 Task: Use the formula "MAKEARRAY" in spreadsheet "Project portfolio".
Action: Mouse pressed left at (797, 416)
Screenshot: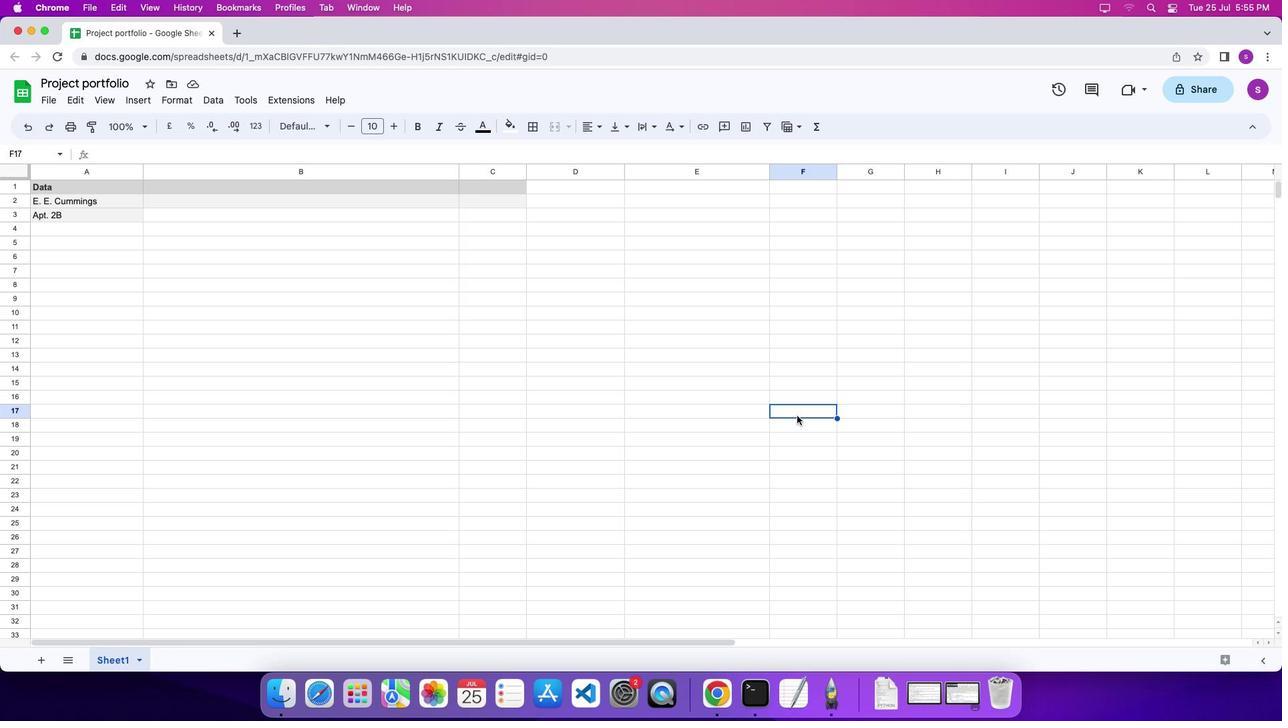 
Action: Mouse moved to (801, 239)
Screenshot: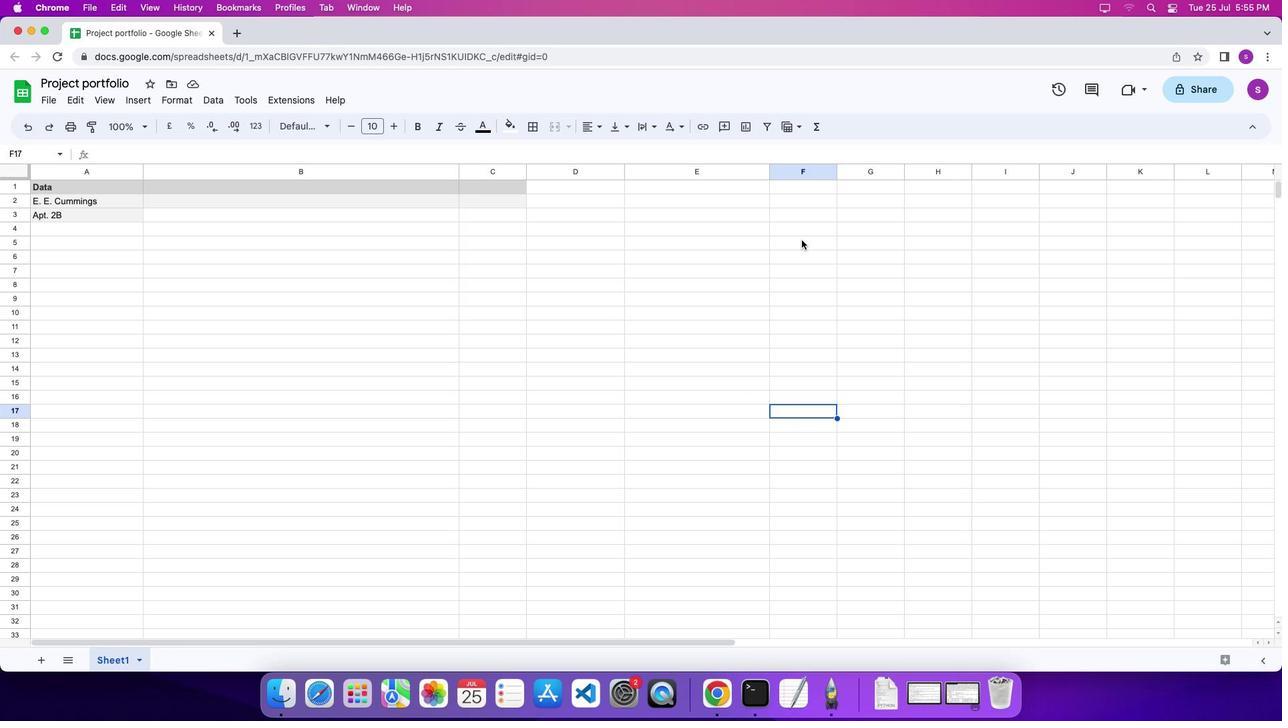 
Action: Mouse pressed left at (801, 239)
Screenshot: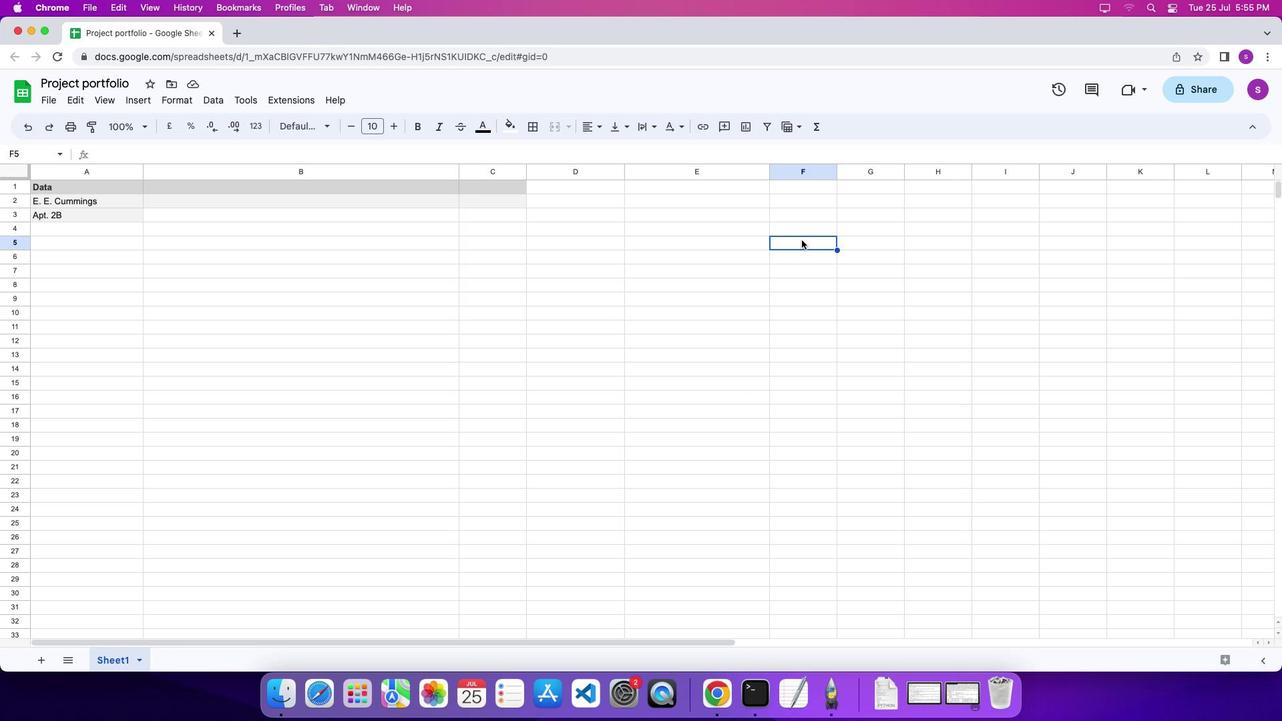 
Action: Key pressed '='
Screenshot: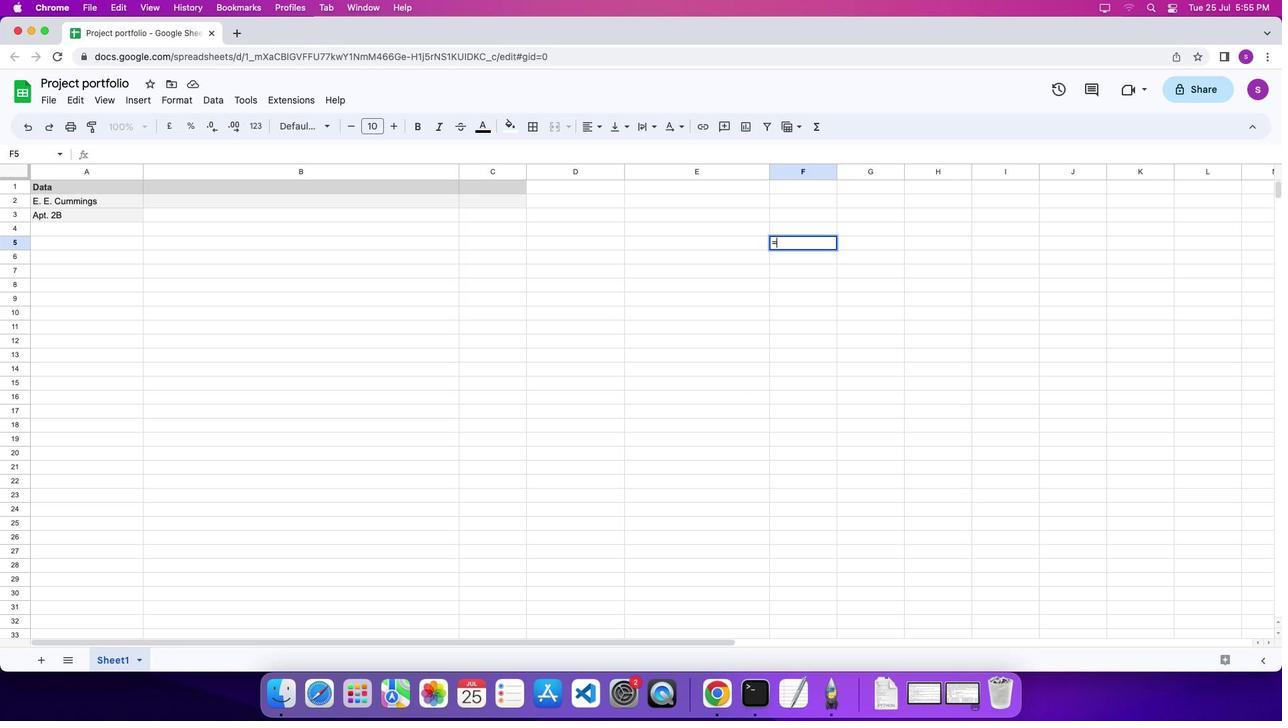 
Action: Mouse moved to (818, 126)
Screenshot: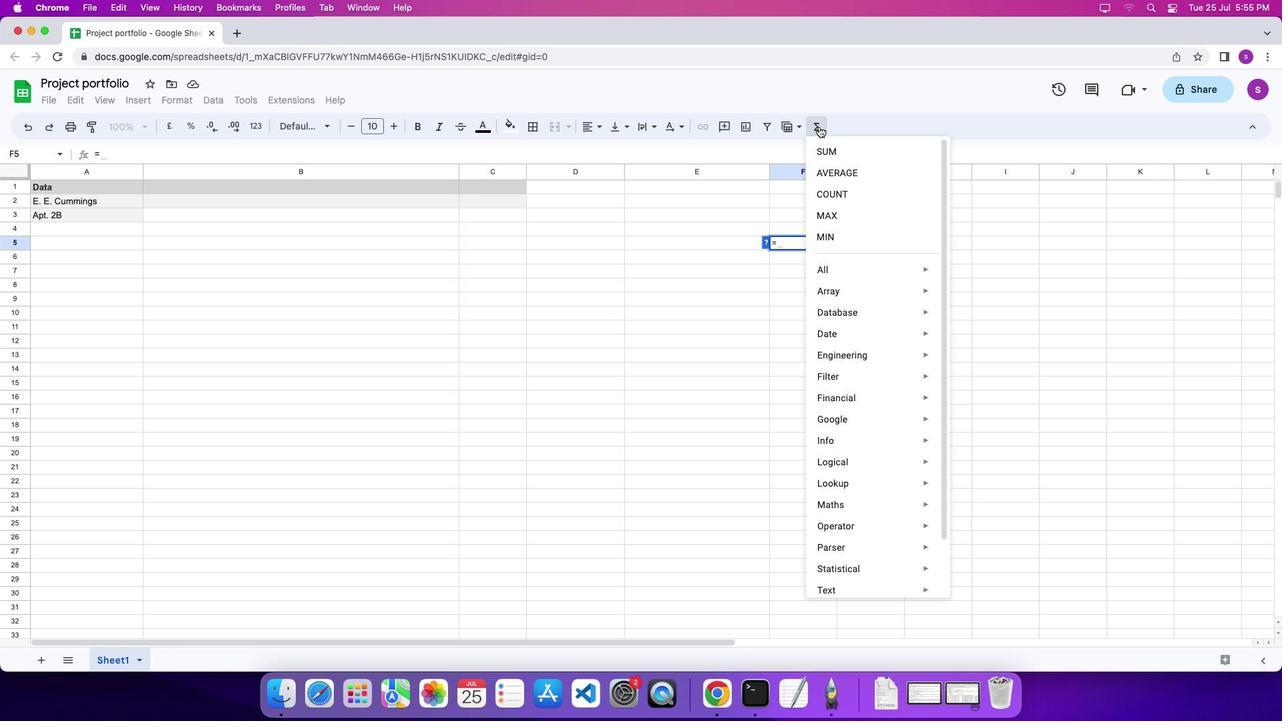 
Action: Mouse pressed left at (818, 126)
Screenshot: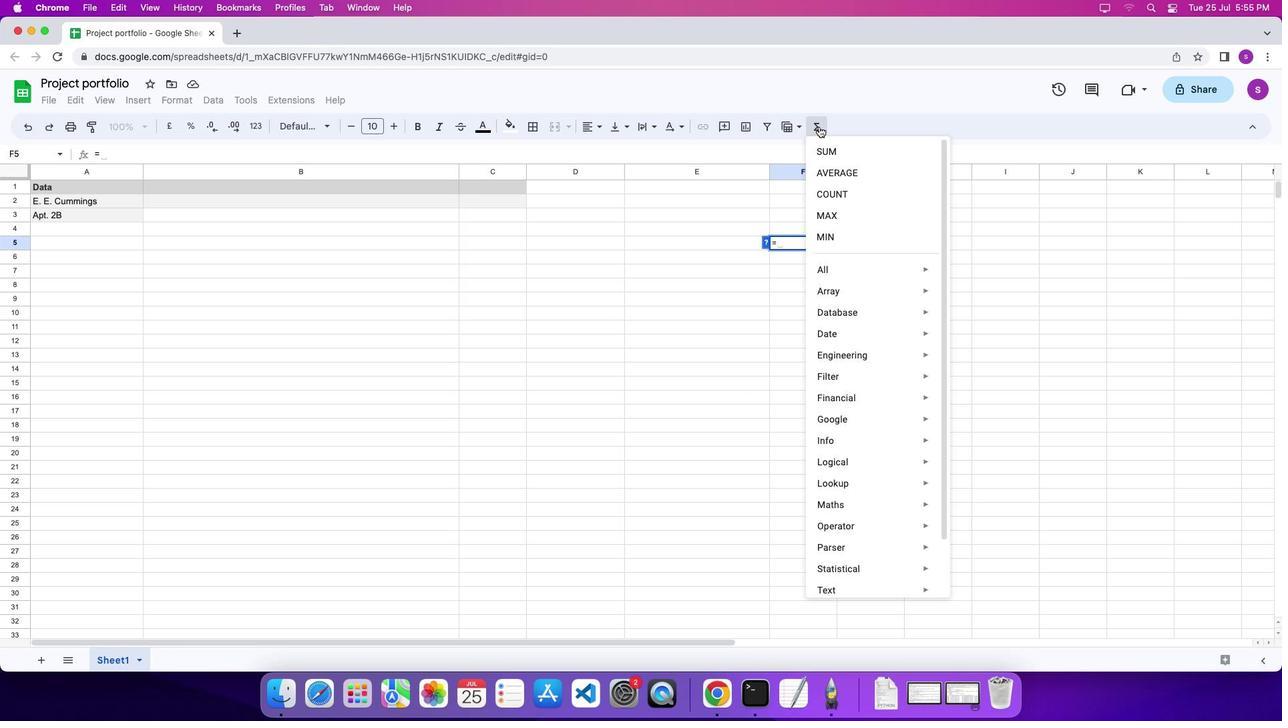 
Action: Mouse moved to (1029, 562)
Screenshot: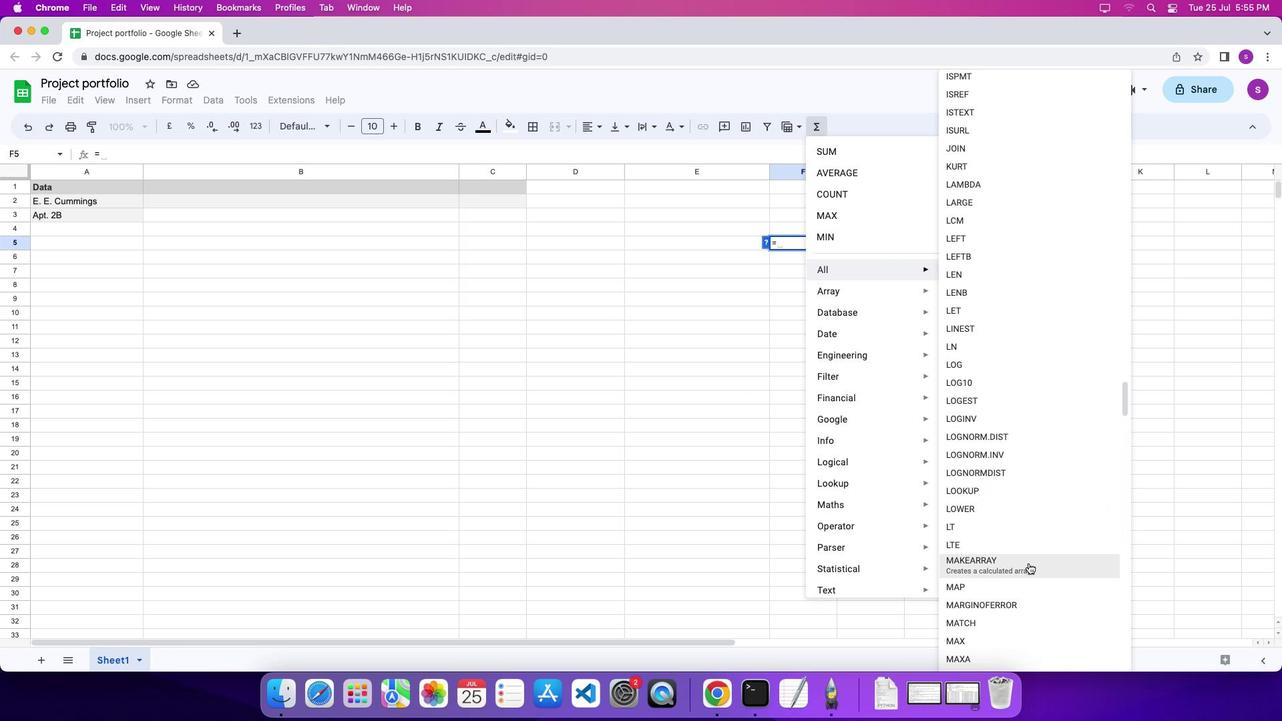 
Action: Mouse pressed left at (1029, 562)
Screenshot: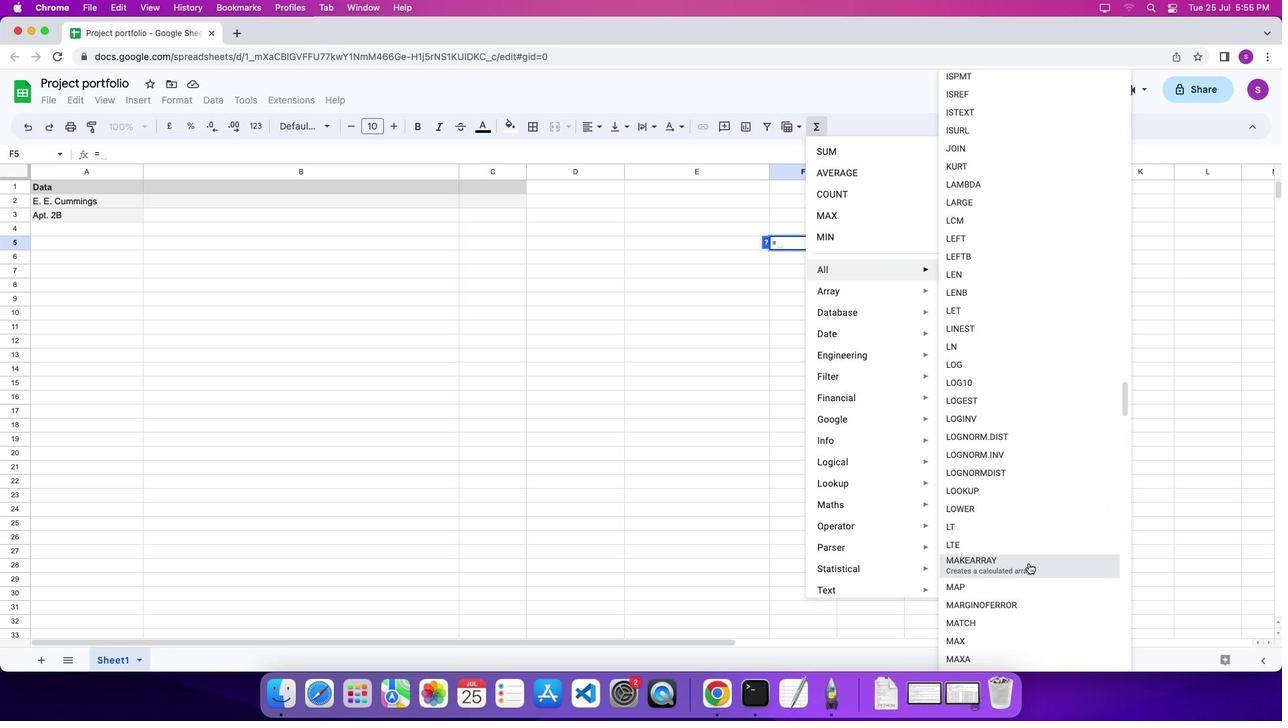 
Action: Mouse moved to (1027, 562)
Screenshot: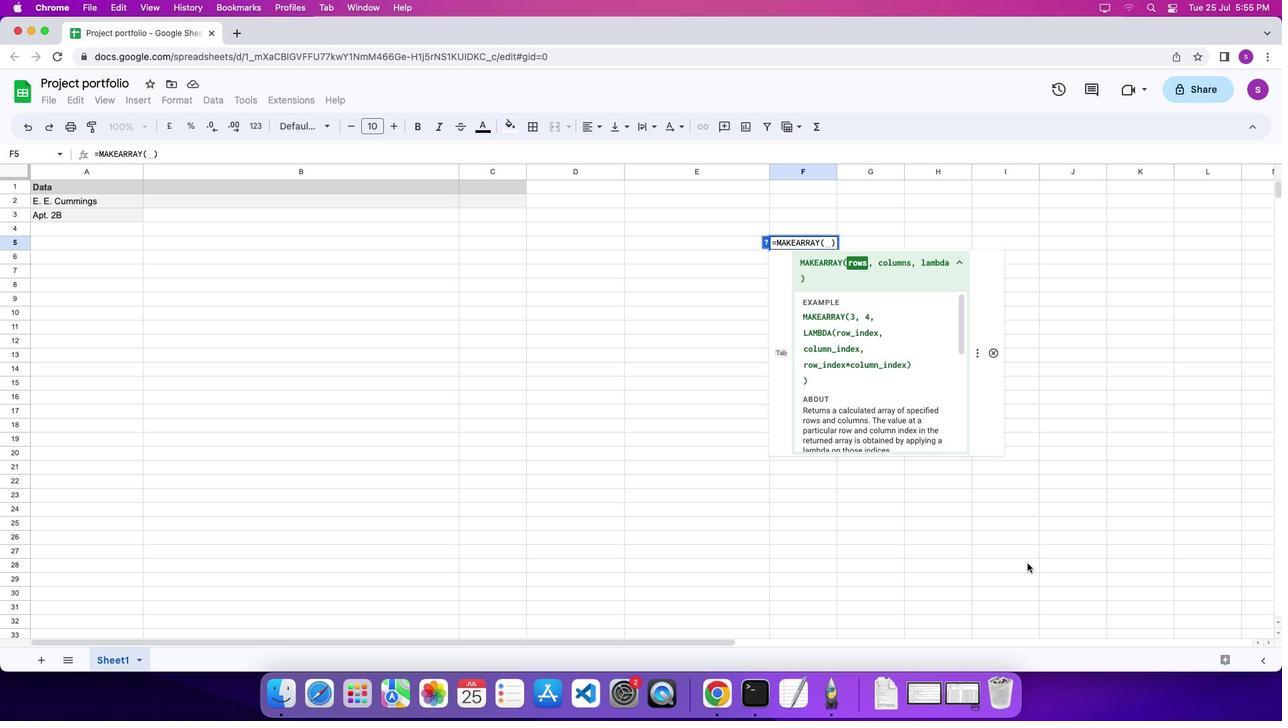 
Action: Key pressed '3'',''3'',''r'',''c'Key.leftKey.leftKey.leftKey.shift'L''A''M''B''D''A'Key.shift_r'('Key.rightKey.rightKey.right',''r''*''c'Key.shift_r')''\x03'
Screenshot: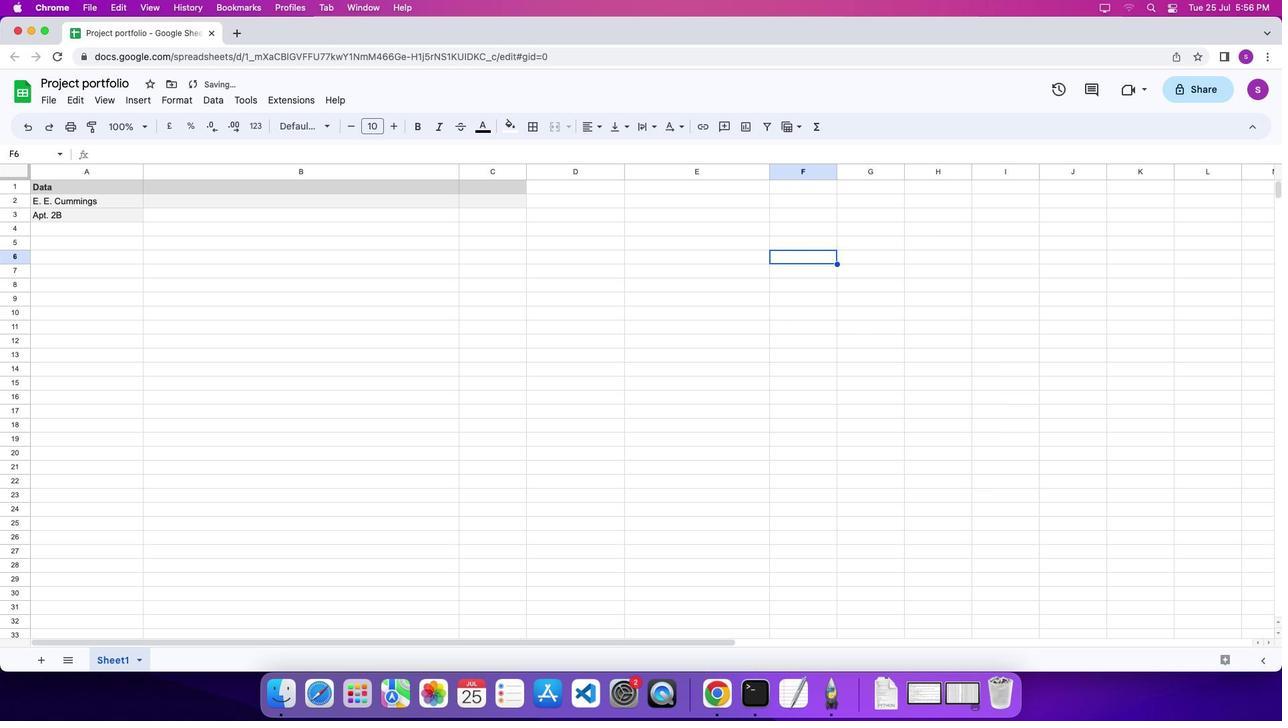 
